 Task: Font style For heading Use Bell MT with light red berry 1 colour & Underline. font size for heading '24 Pt. 'Change the font style of data to Britannic Boldand font size to  12 Pt. Change the alignment of both headline & data to  Align top. In the sheet  auditingSalesByChannel
Action: Mouse moved to (59, 118)
Screenshot: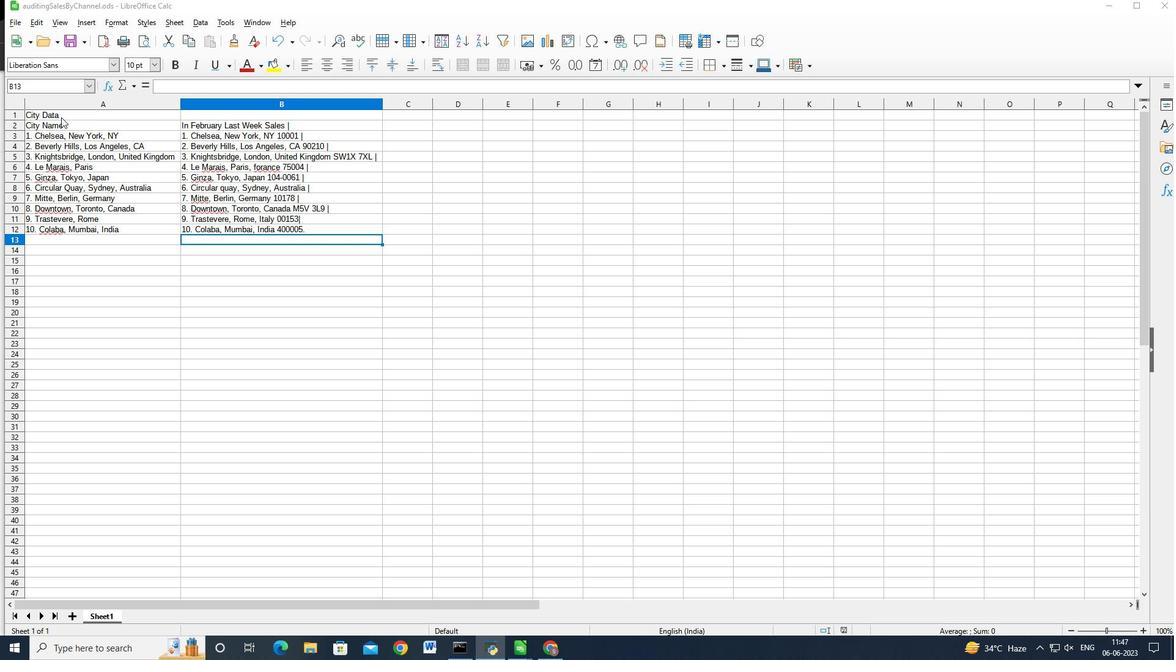 
Action: Mouse pressed left at (59, 118)
Screenshot: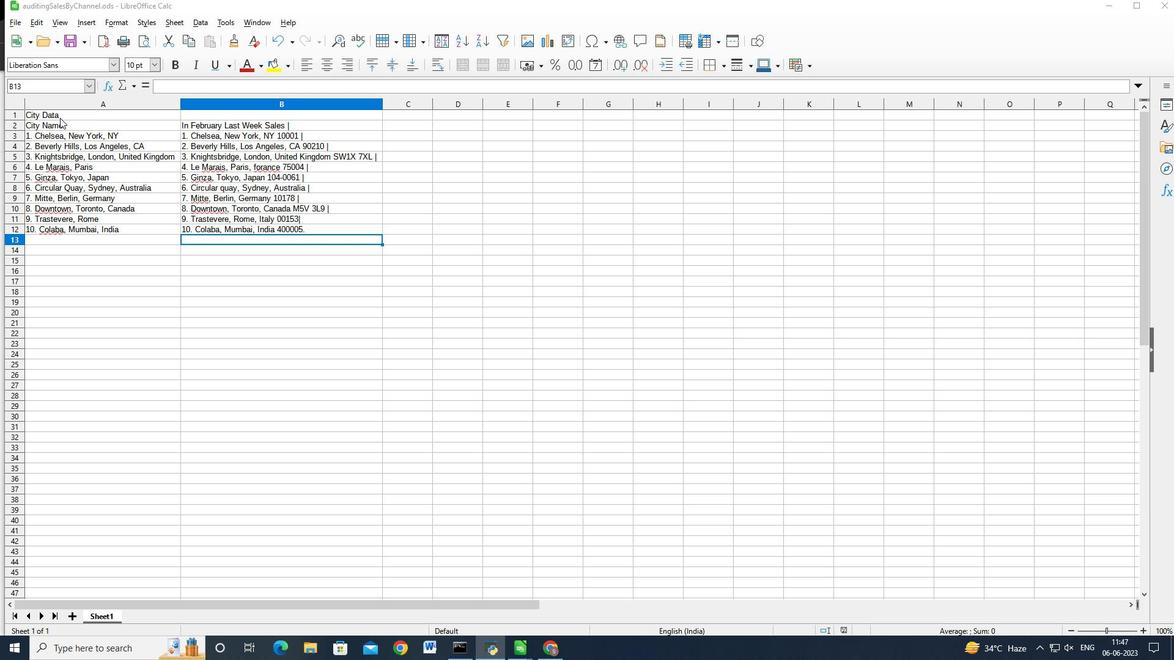 
Action: Mouse moved to (67, 67)
Screenshot: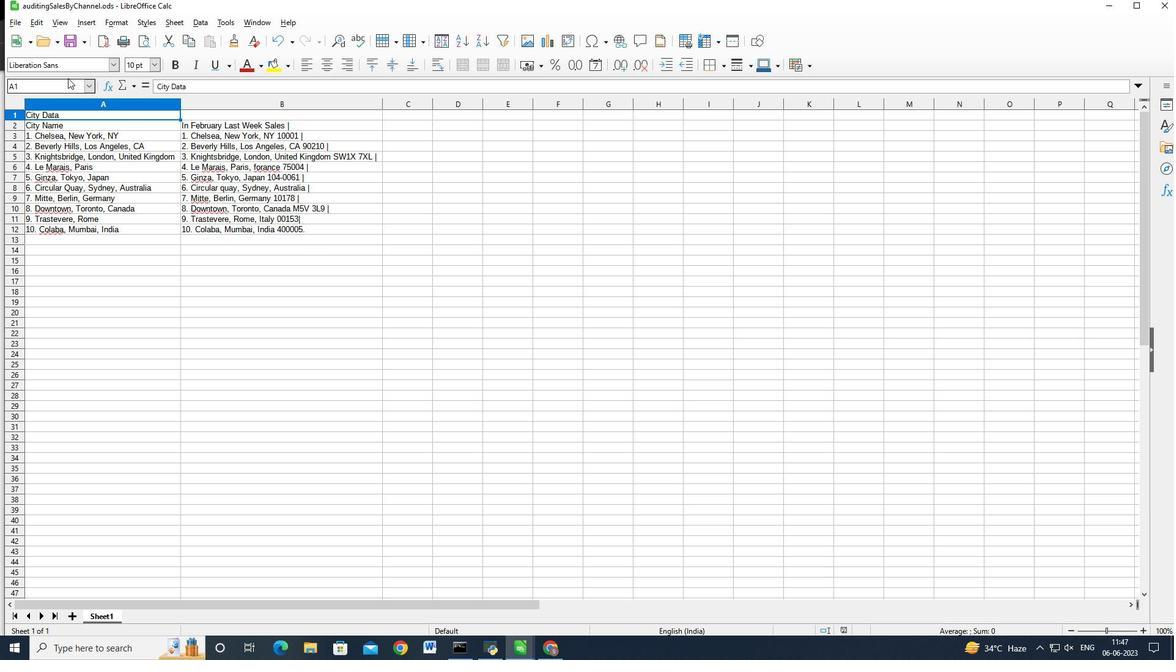 
Action: Mouse pressed left at (67, 67)
Screenshot: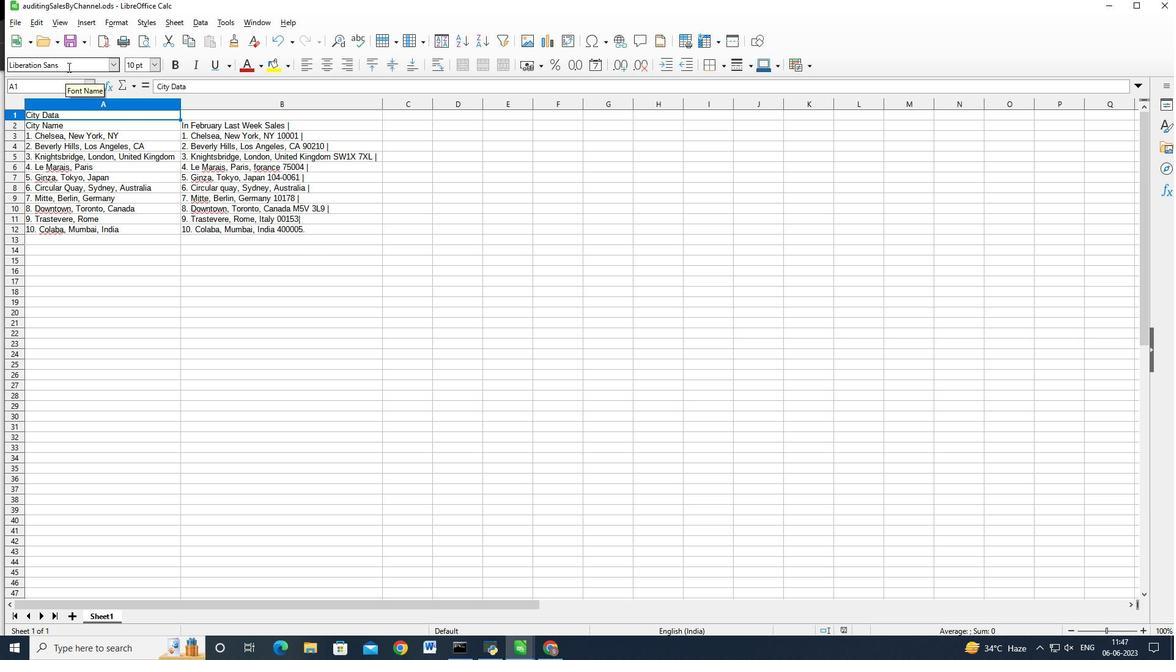 
Action: Key pressed <Key.backspace><Key.backspace><Key.backspace><Key.backspace><Key.backspace><Key.backspace><Key.backspace><Key.backspace><Key.backspace><Key.backspace><Key.backspace><Key.backspace><Key.backspace><Key.backspace><Key.backspace><Key.backspace><Key.backspace><Key.backspace><Key.backspace><Key.backspace><Key.backspace><Key.shift>Bell<Key.space><Key.caps_lock>MT<Key.enter>
Screenshot: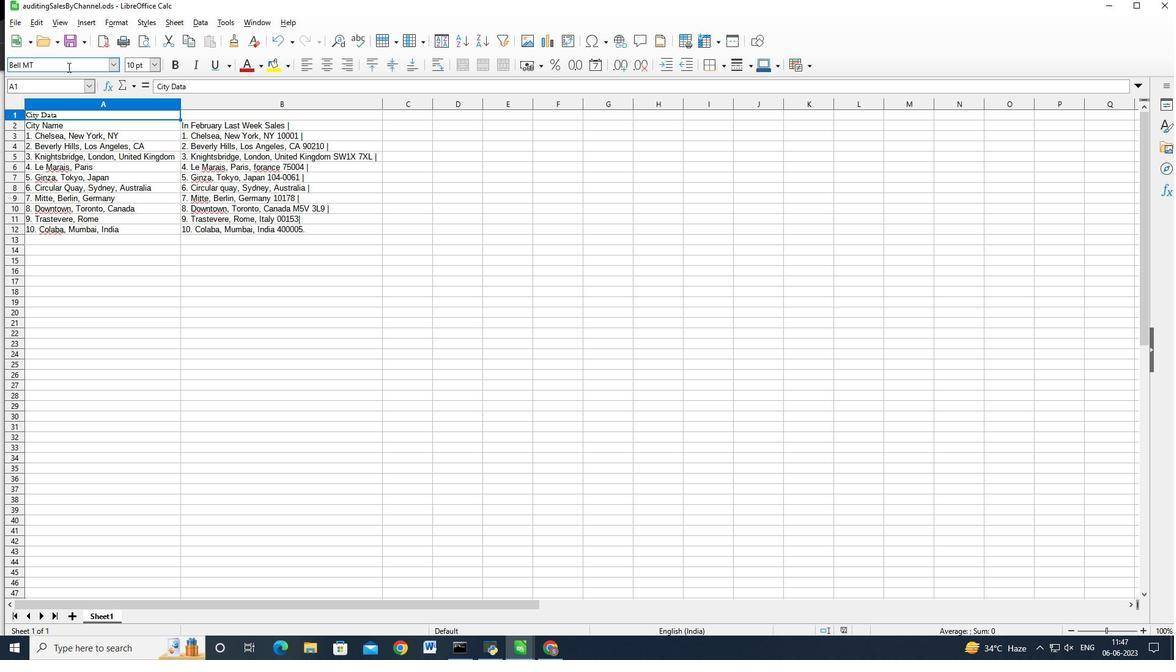 
Action: Mouse moved to (263, 66)
Screenshot: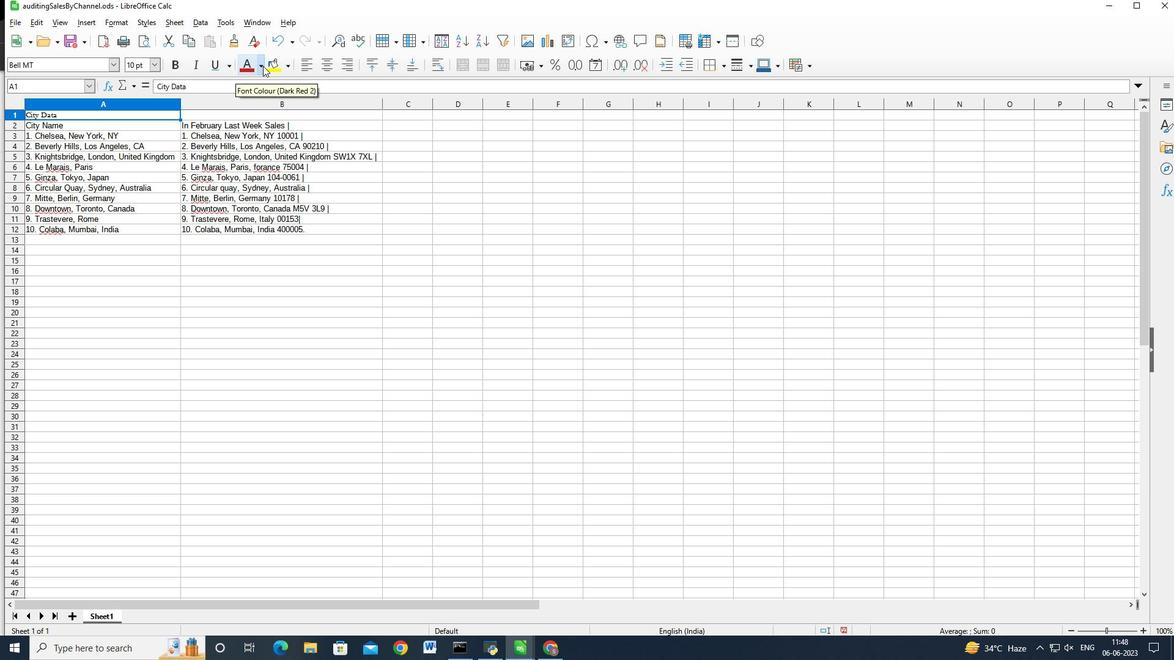 
Action: Mouse pressed left at (263, 66)
Screenshot: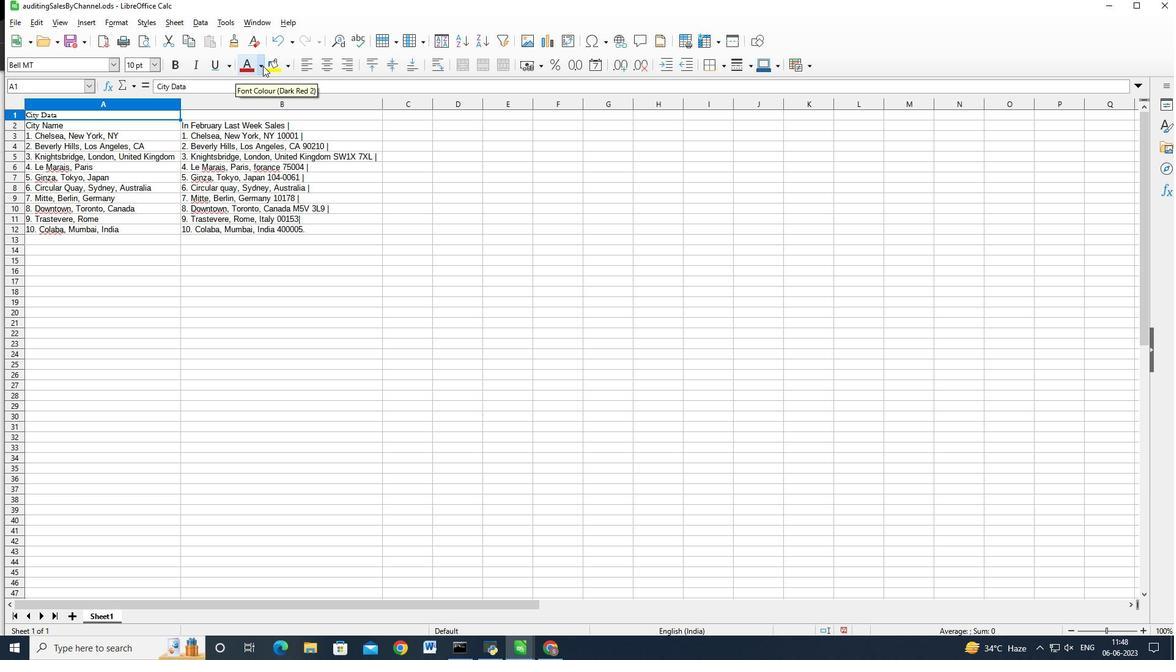 
Action: Mouse moved to (286, 195)
Screenshot: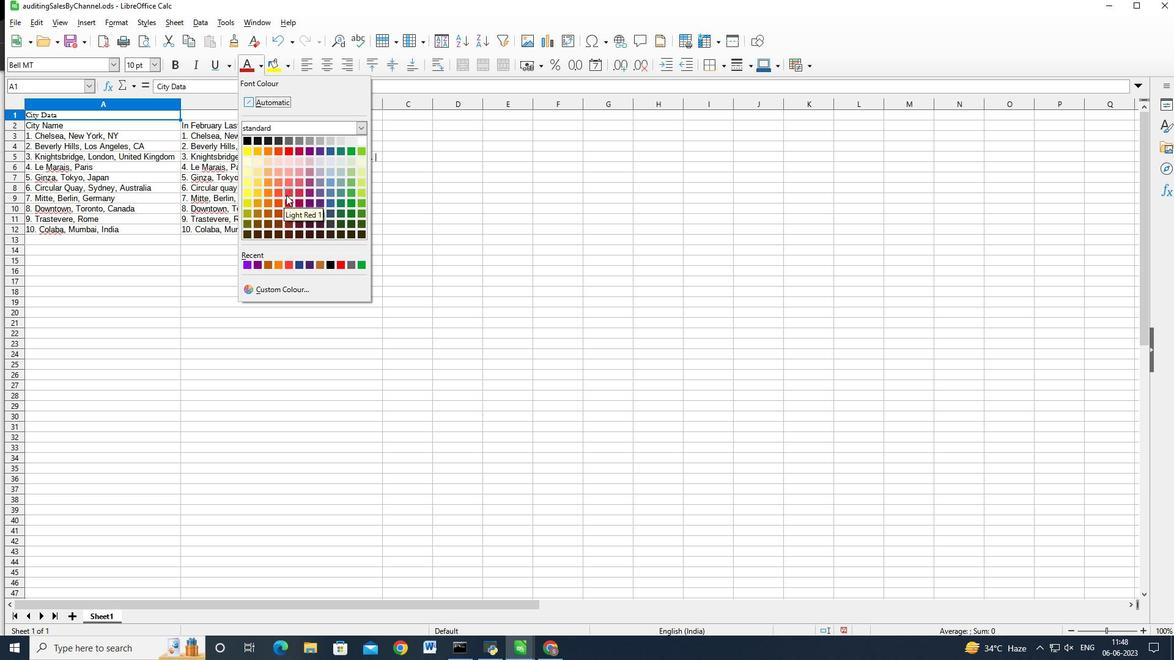 
Action: Mouse pressed left at (286, 195)
Screenshot: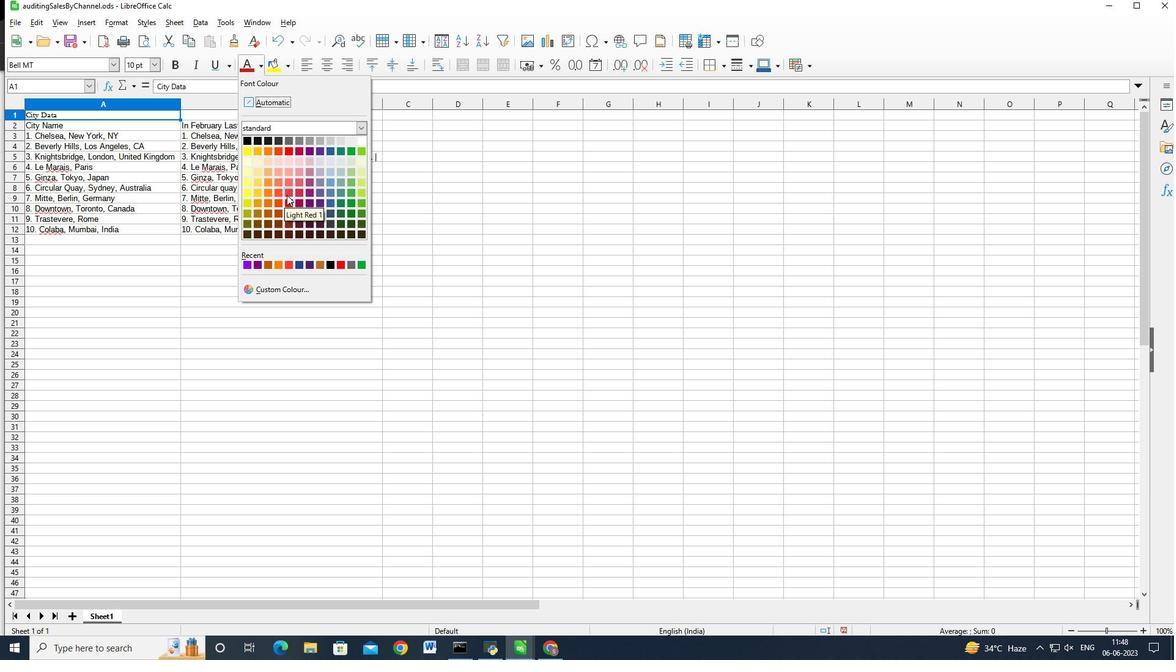 
Action: Mouse moved to (212, 61)
Screenshot: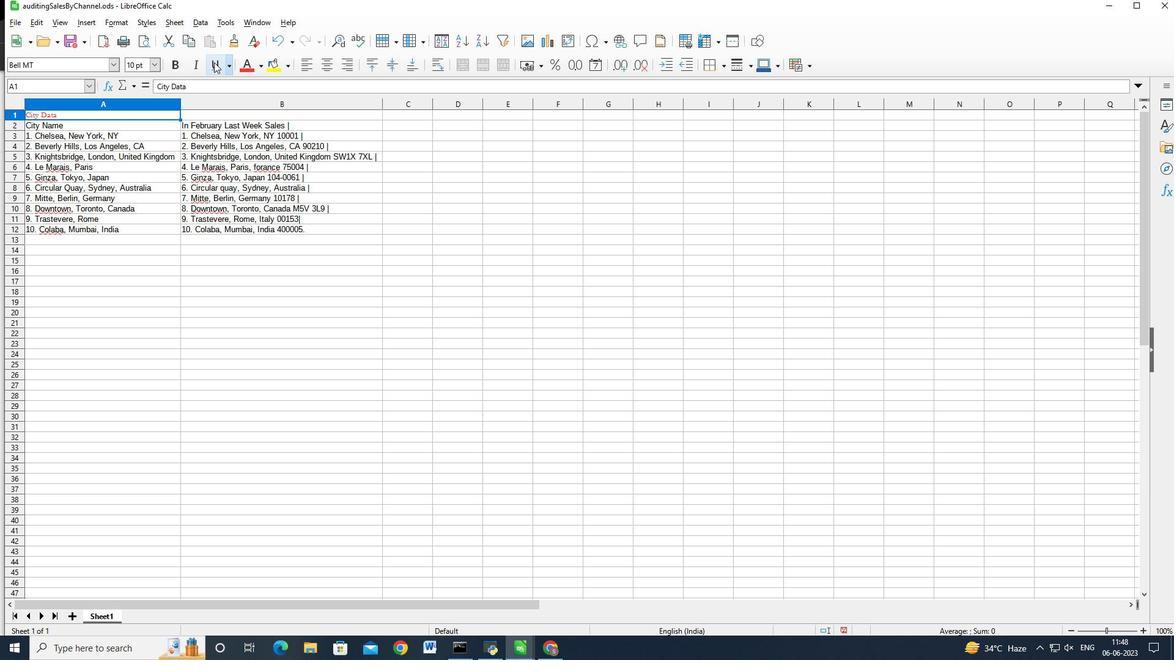 
Action: Mouse pressed left at (212, 61)
Screenshot: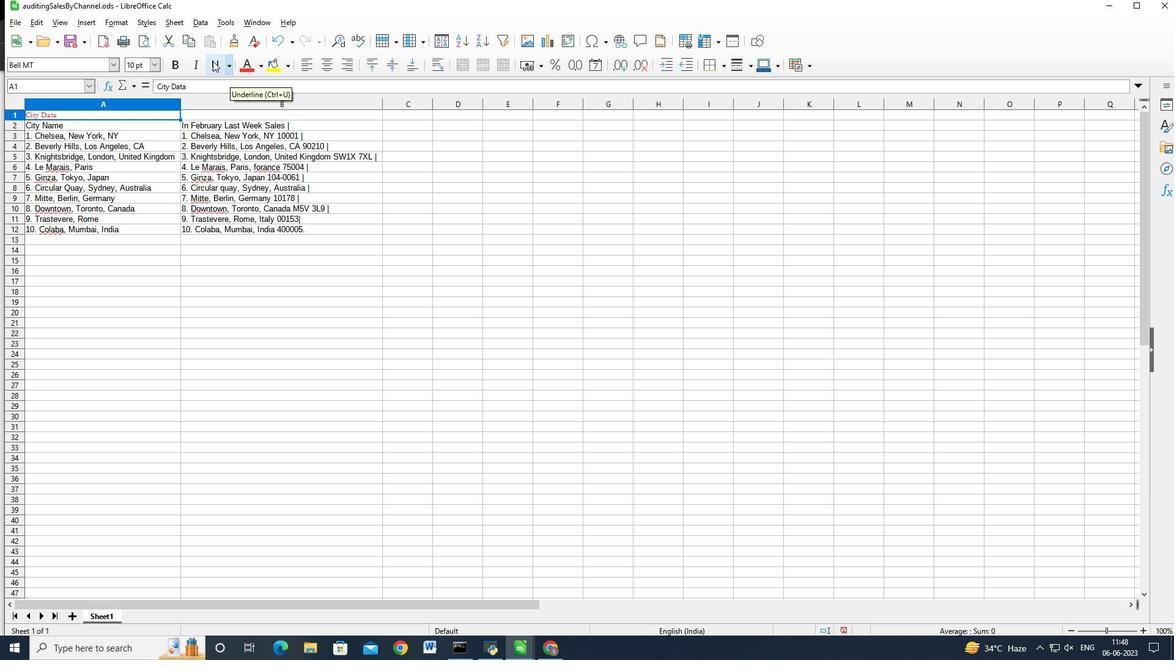 
Action: Mouse moved to (155, 64)
Screenshot: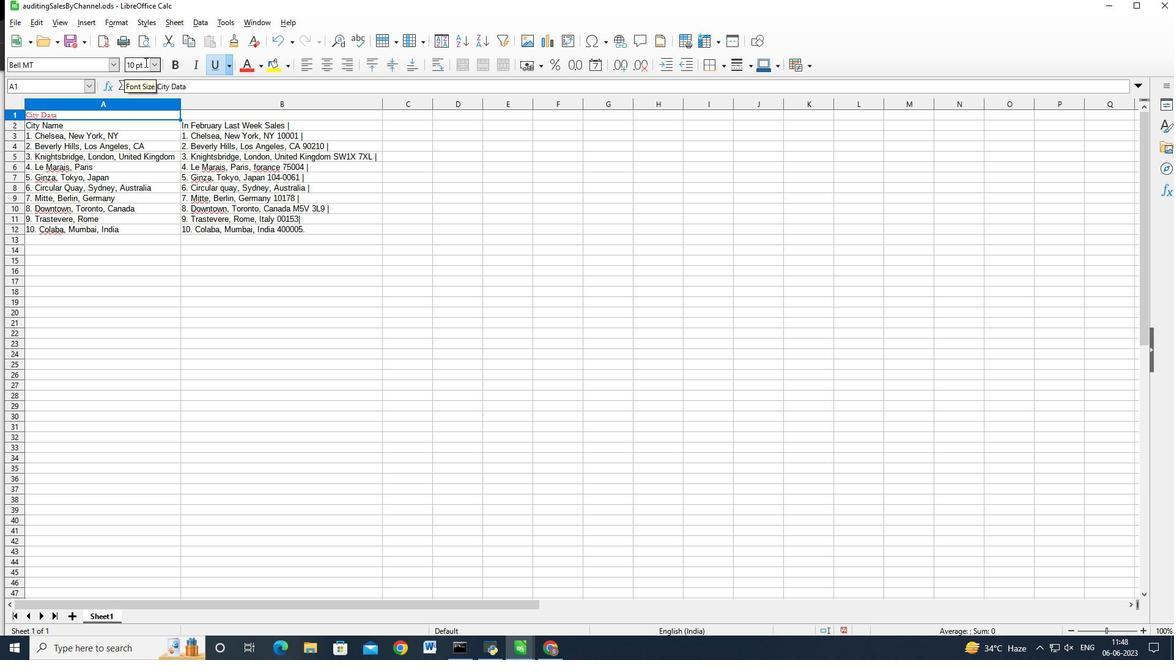 
Action: Mouse pressed left at (155, 64)
Screenshot: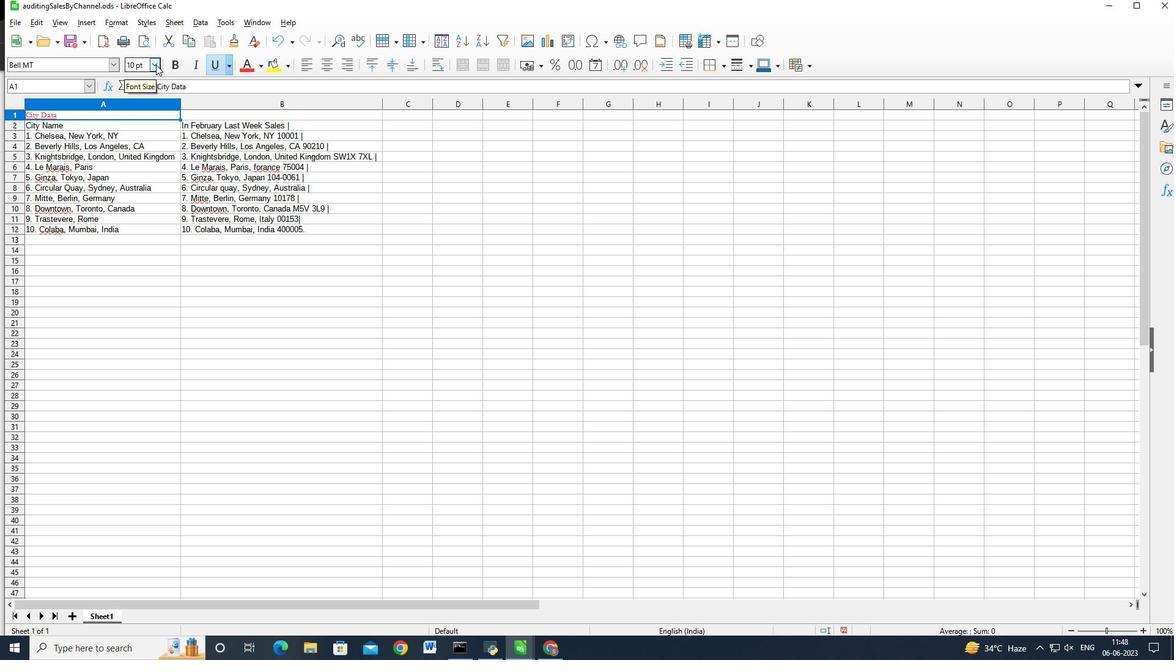
Action: Mouse moved to (129, 245)
Screenshot: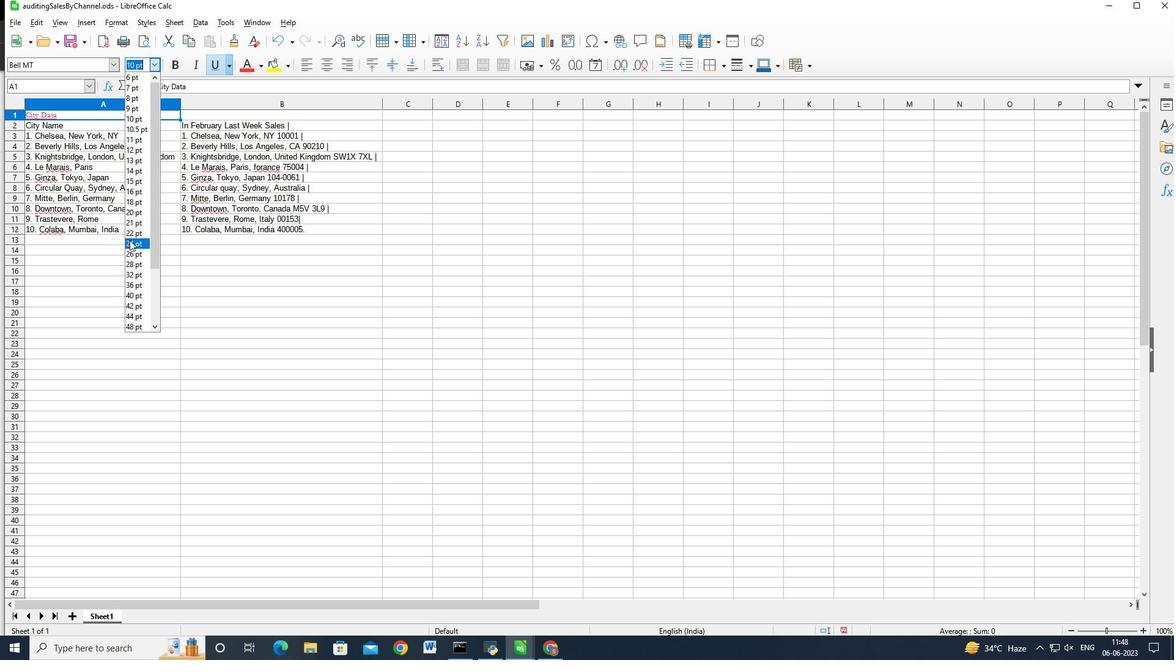 
Action: Mouse pressed left at (129, 245)
Screenshot: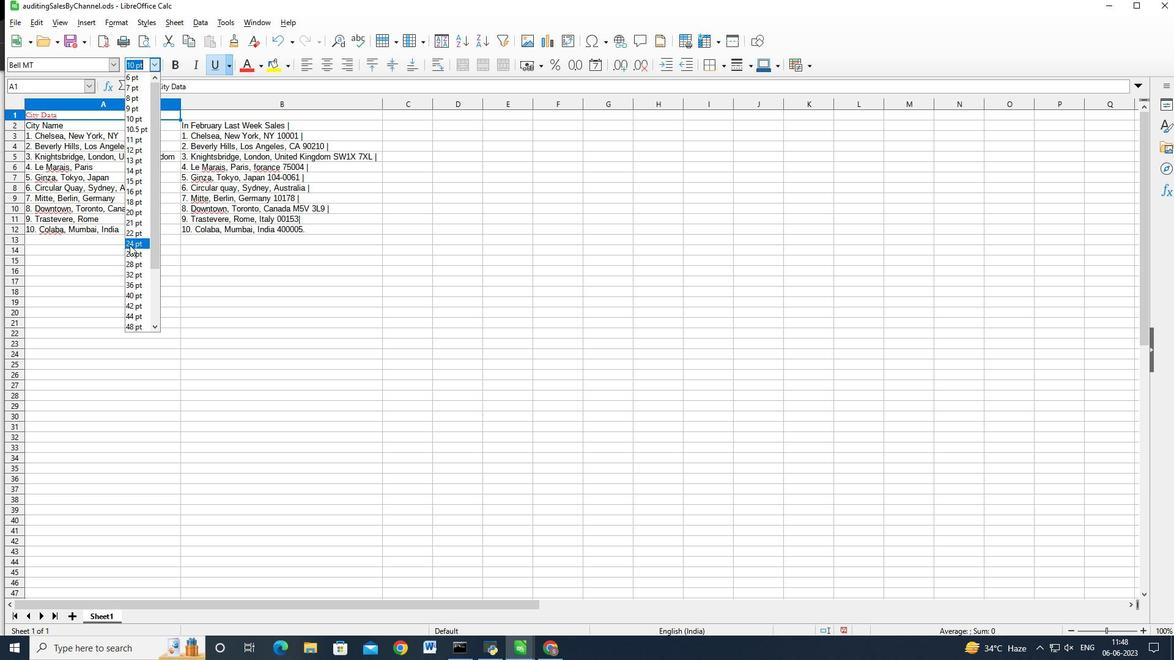 
Action: Mouse moved to (56, 133)
Screenshot: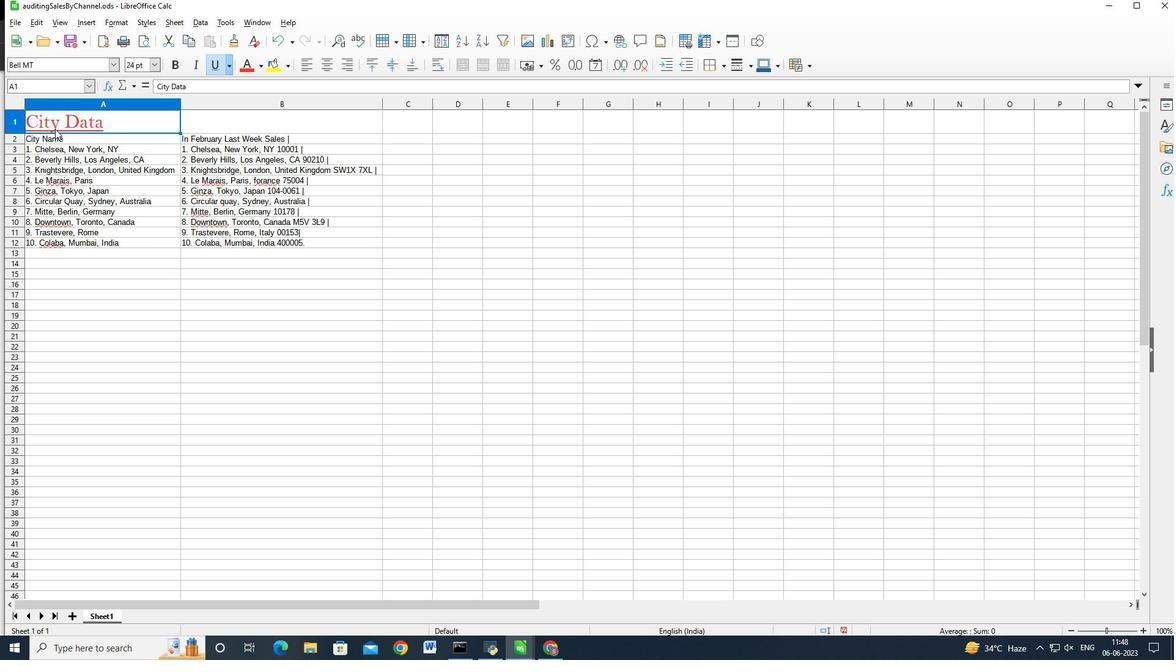 
Action: Mouse pressed left at (56, 133)
Screenshot: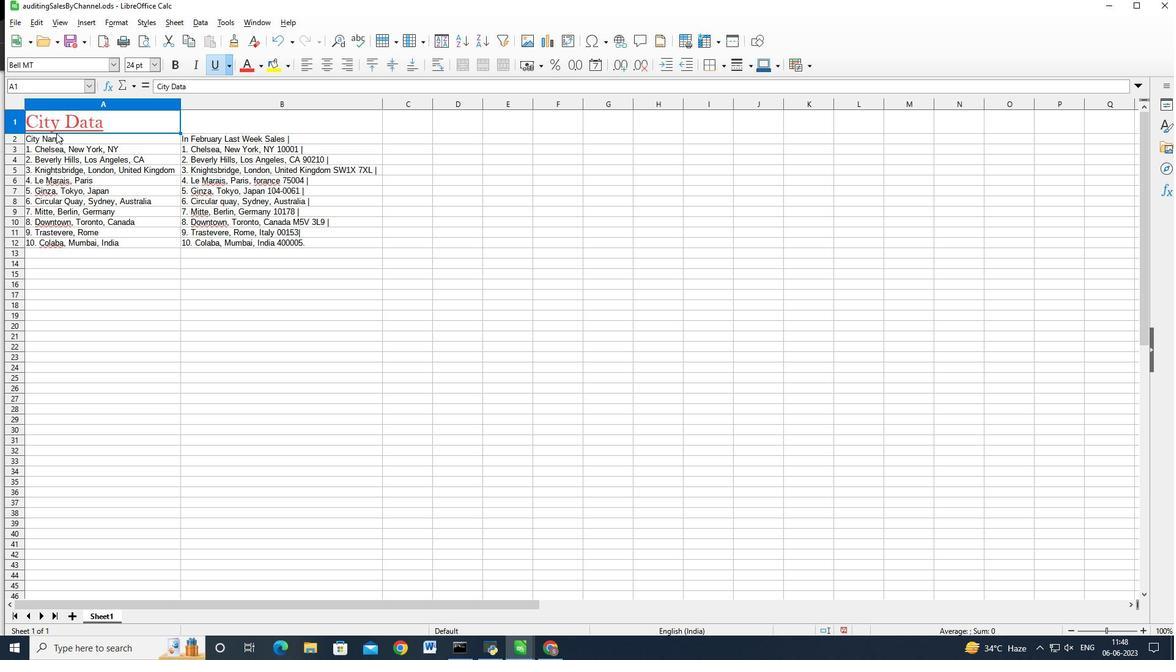 
Action: Mouse moved to (56, 137)
Screenshot: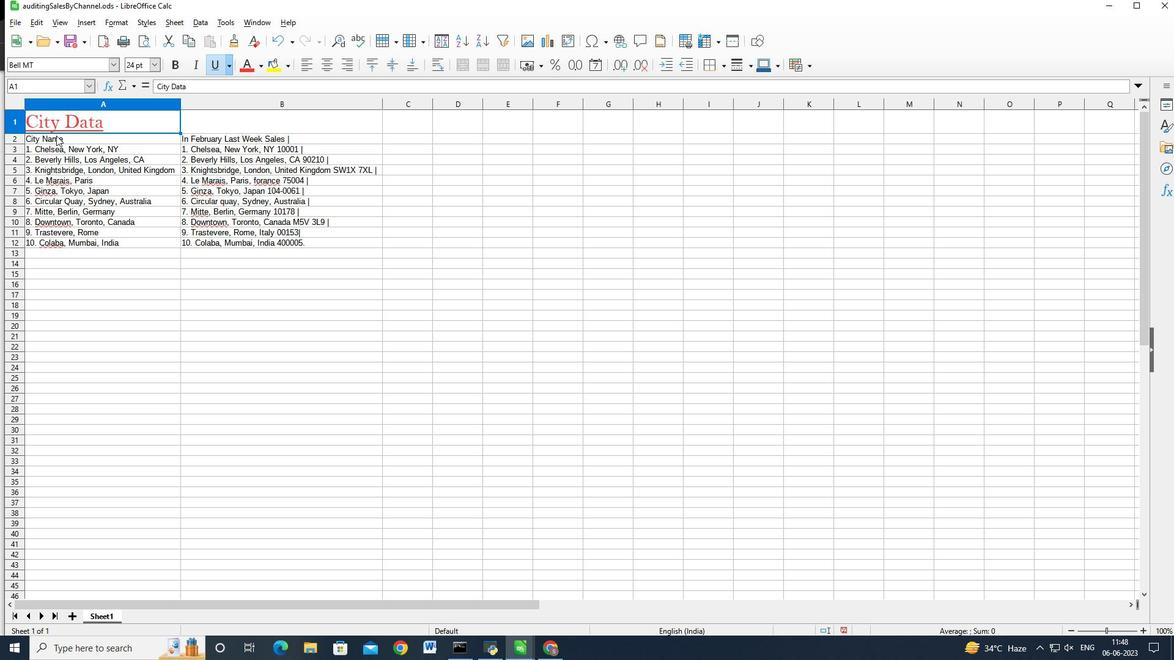
Action: Mouse pressed left at (56, 137)
Screenshot: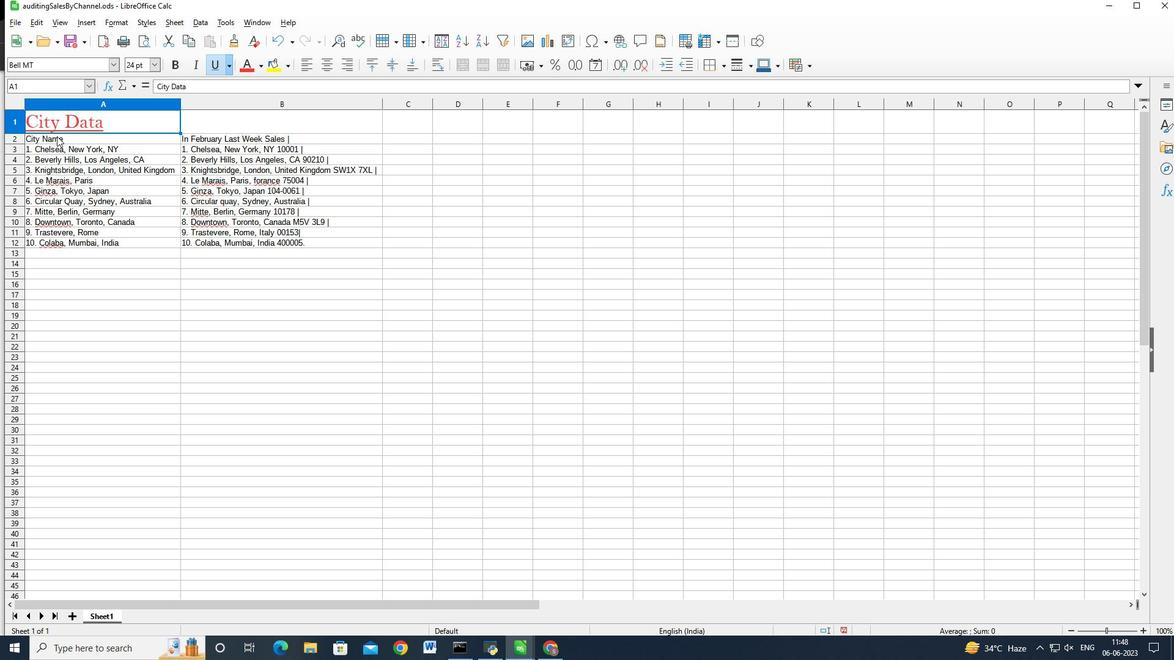 
Action: Mouse moved to (59, 137)
Screenshot: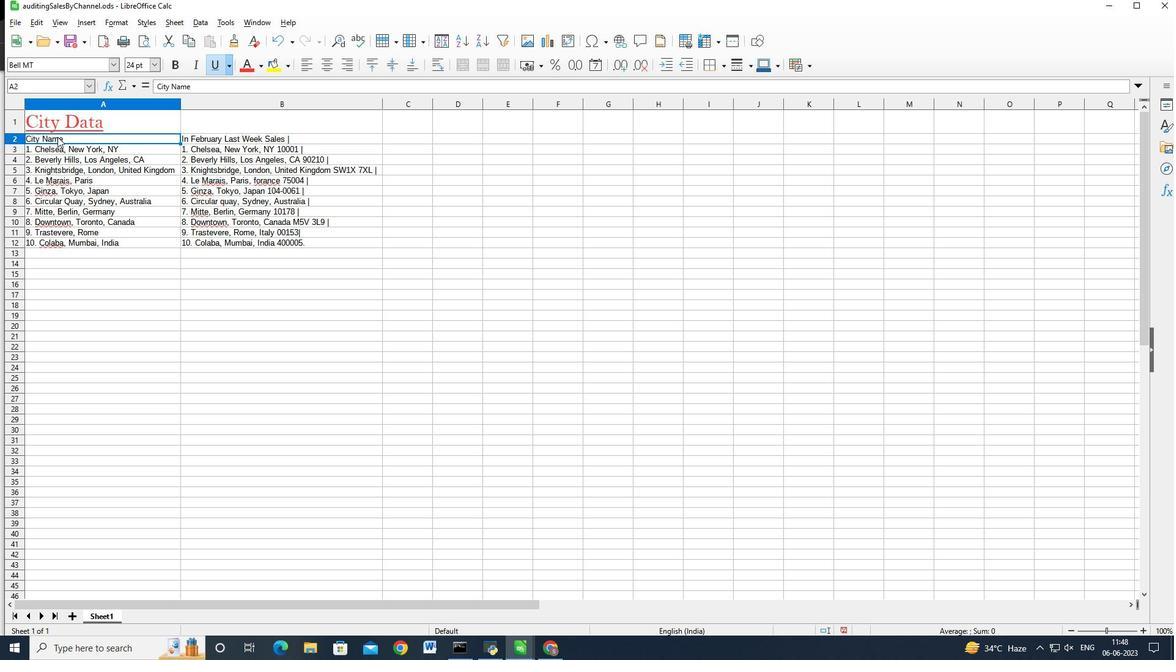 
Action: Key pressed <Key.shift><Key.right><Key.down><Key.down><Key.down><Key.down><Key.down><Key.down><Key.down><Key.down><Key.down><Key.down>
Screenshot: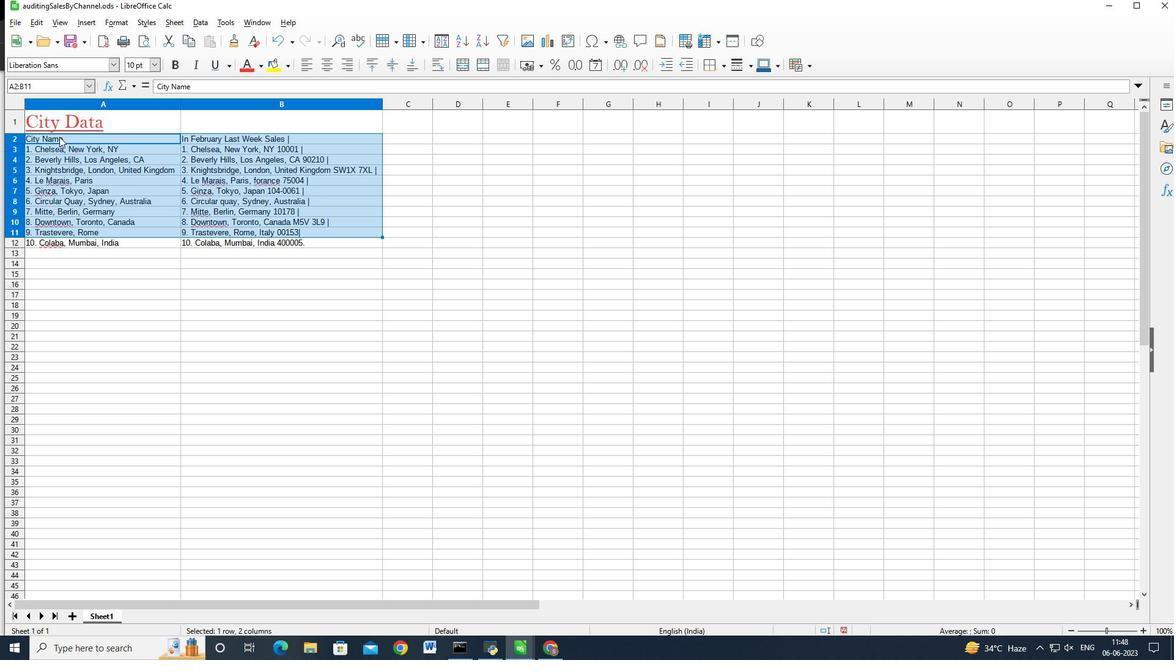 
Action: Mouse moved to (76, 65)
Screenshot: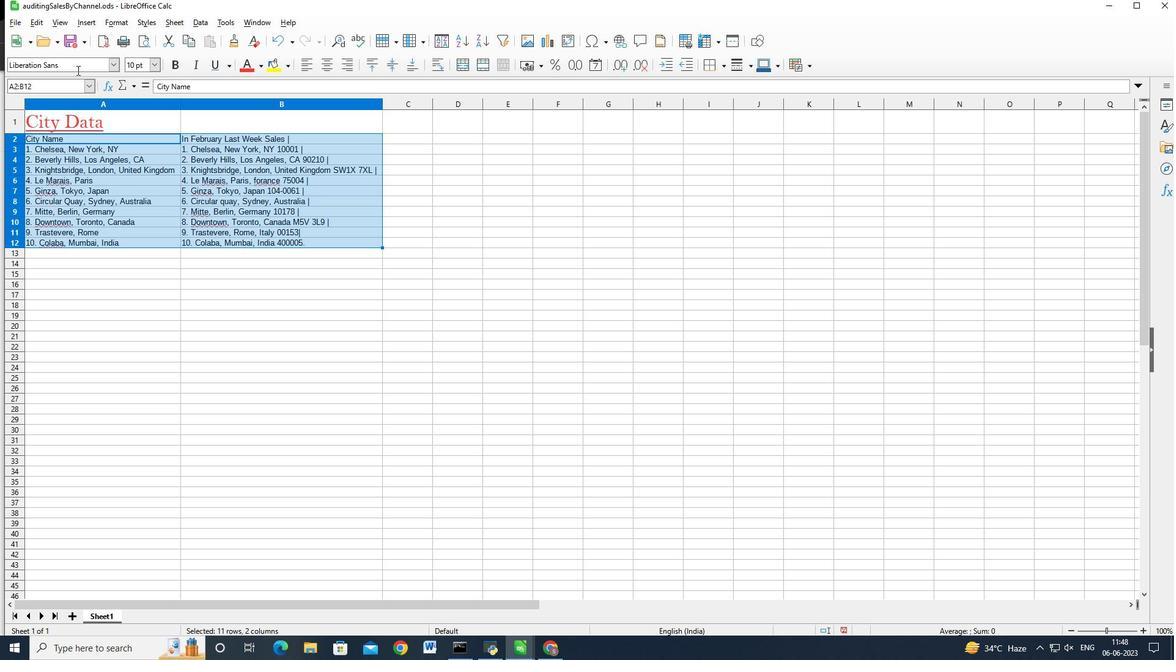 
Action: Mouse pressed left at (76, 65)
Screenshot: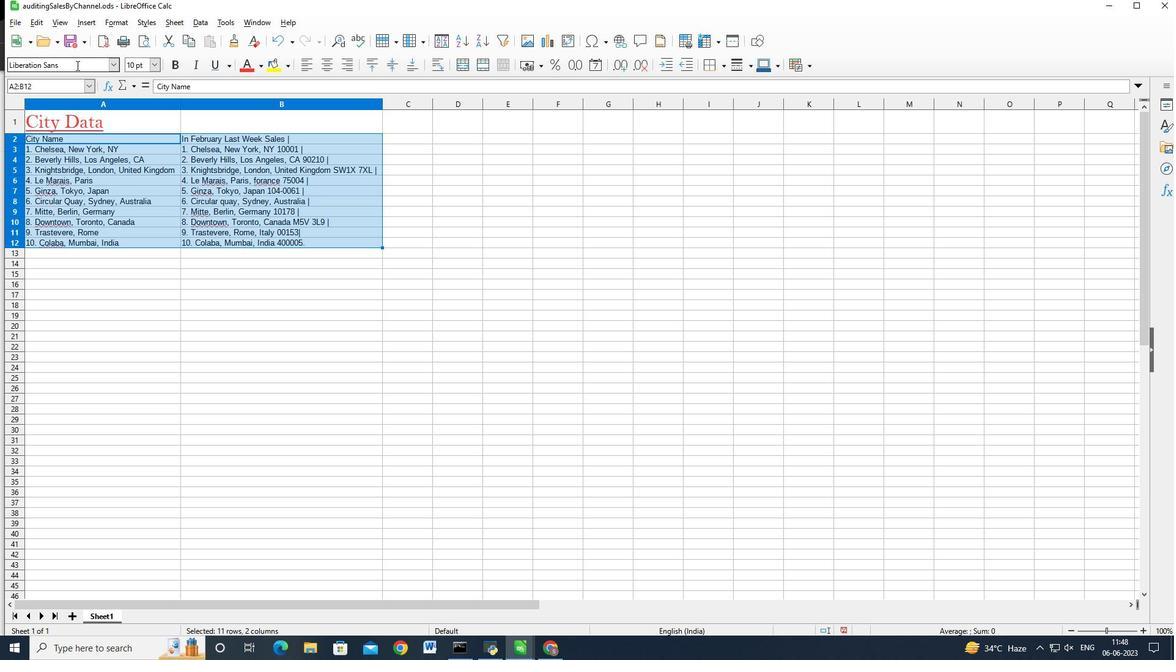 
Action: Key pressed <Key.backspace><Key.backspace><Key.backspace><Key.backspace><Key.backspace><Key.backspace><Key.backspace><Key.backspace><Key.backspace><Key.backspace><Key.backspace><Key.backspace><Key.backspace><Key.backspace><Key.backspace><Key.backspace><Key.backspace><Key.backspace><Key.backspace><Key.backspace><Key.backspace><Key.shift>bR<Key.backspace><Key.backspace><Key.backspace><Key.backspace><Key.shift>bRITANNIC<Key.space><Key.shift>bOLDAND<Key.enter>
Screenshot: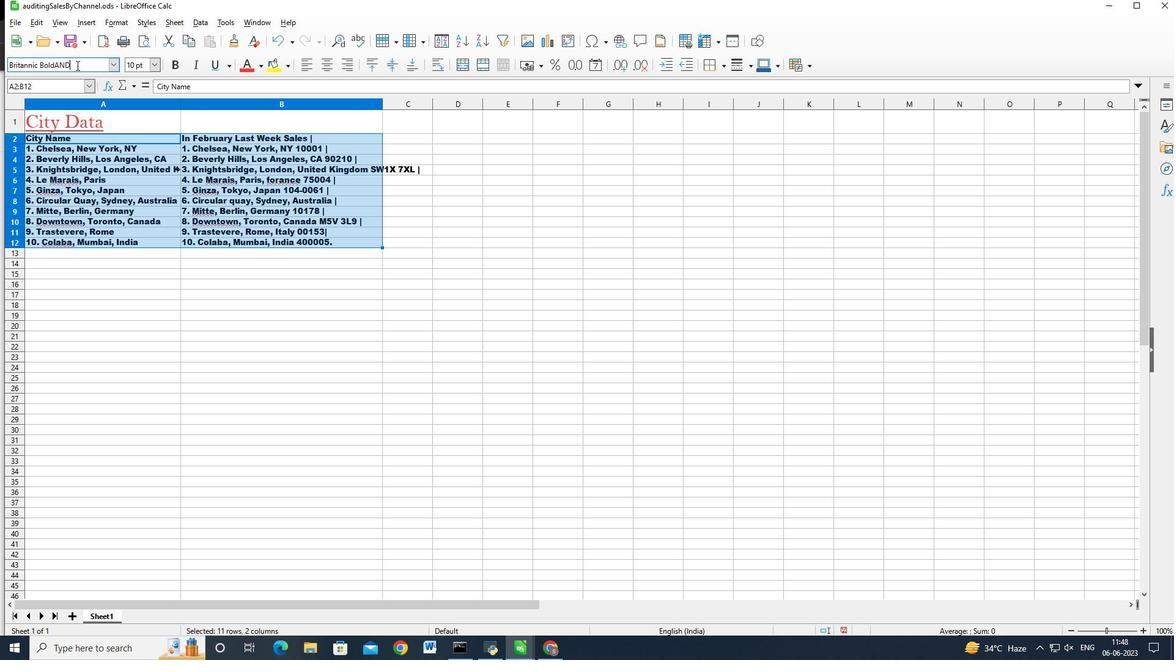
Action: Mouse moved to (152, 66)
Screenshot: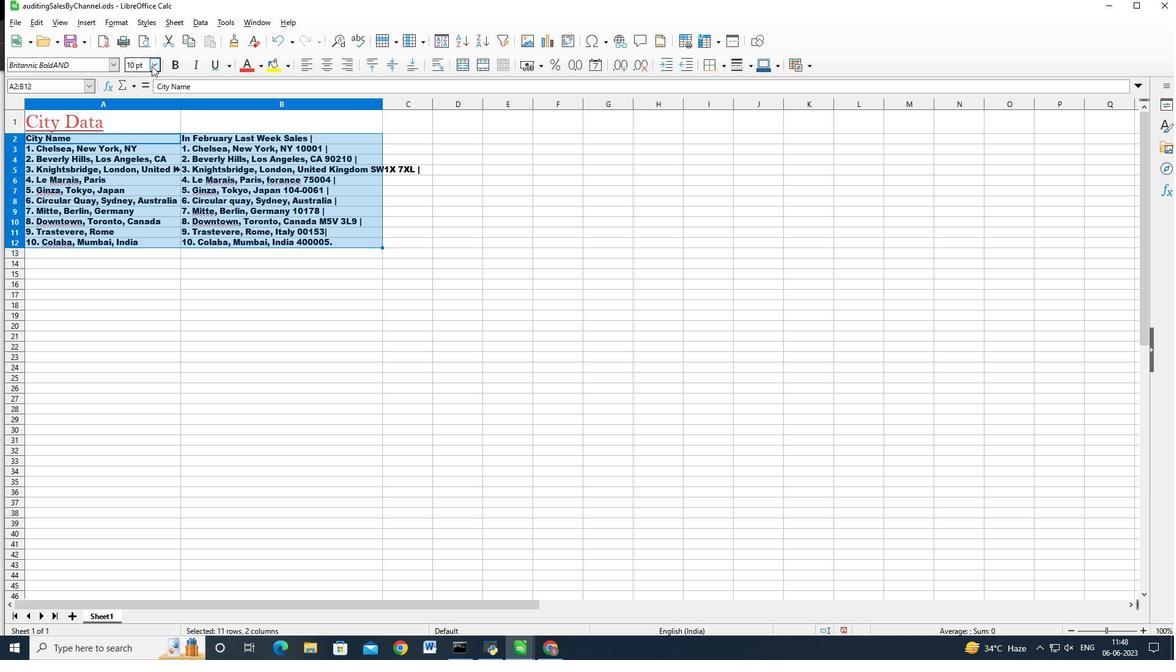 
Action: Mouse pressed left at (152, 66)
Screenshot: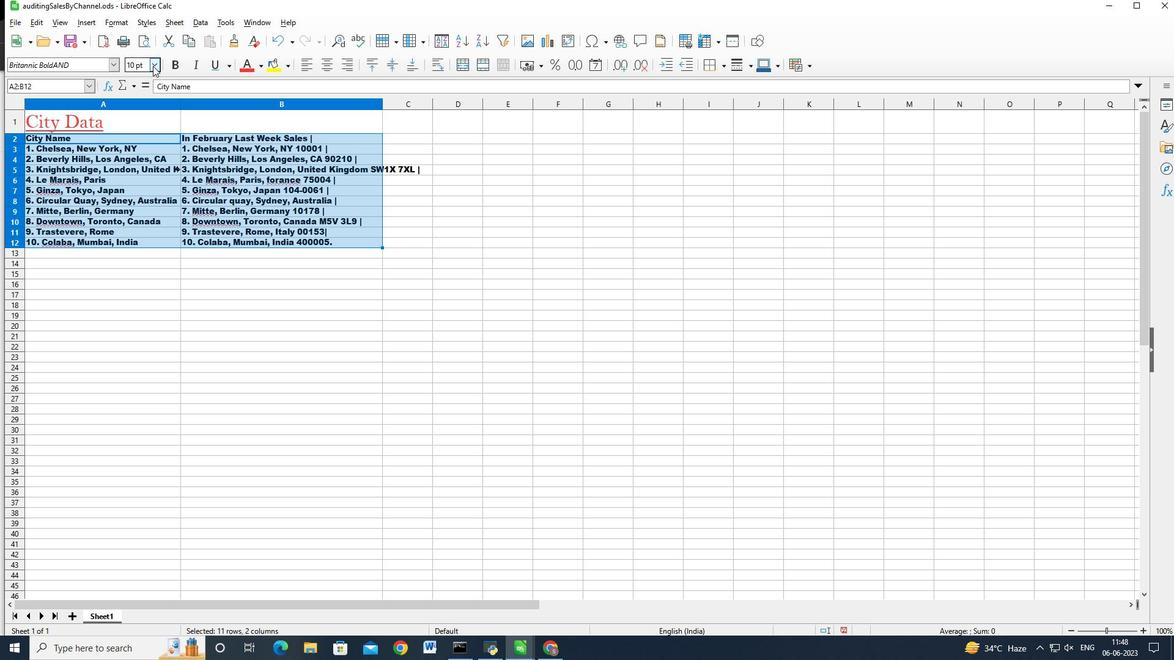 
Action: Mouse moved to (138, 148)
Screenshot: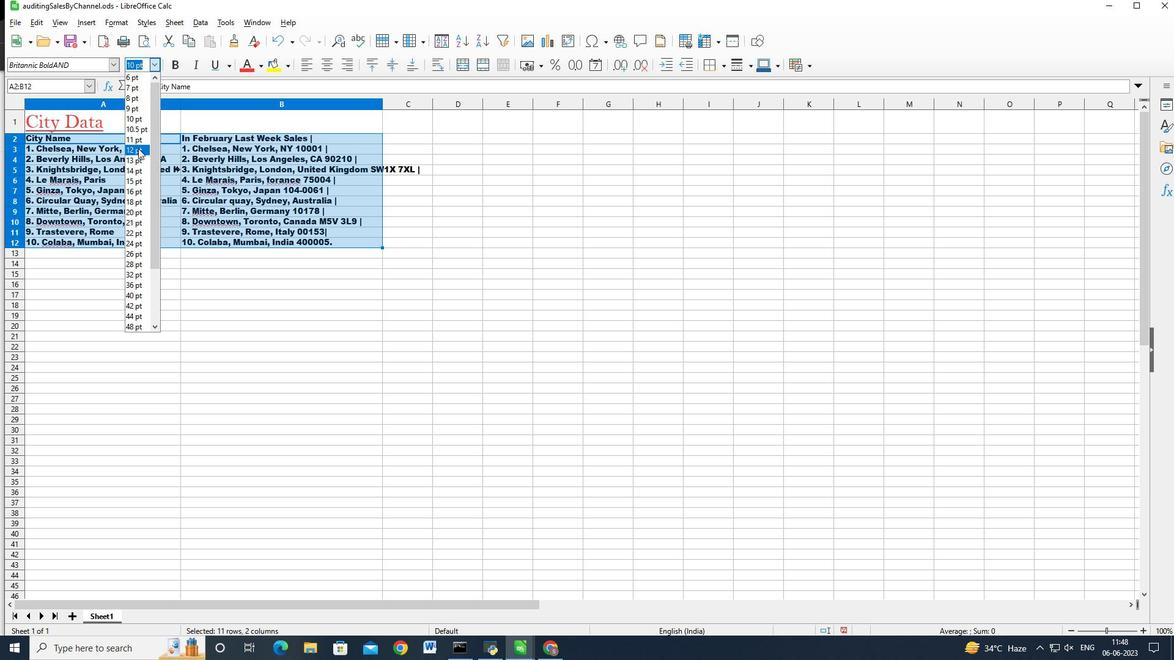 
Action: Mouse pressed left at (138, 148)
Screenshot: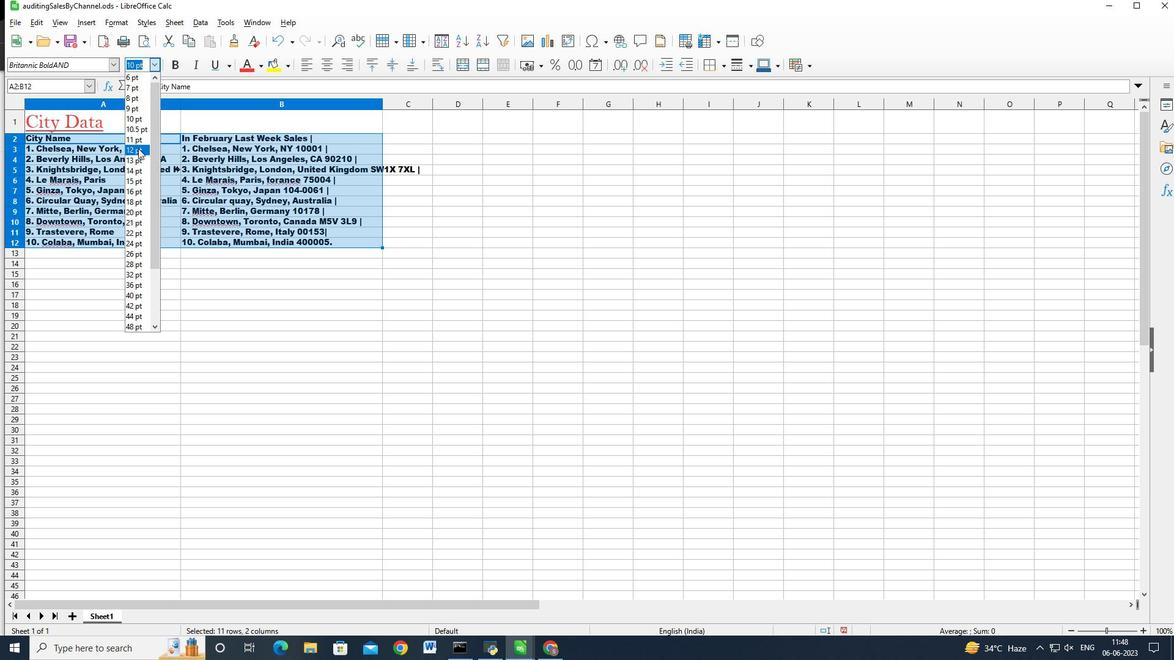 
Action: Mouse moved to (107, 122)
Screenshot: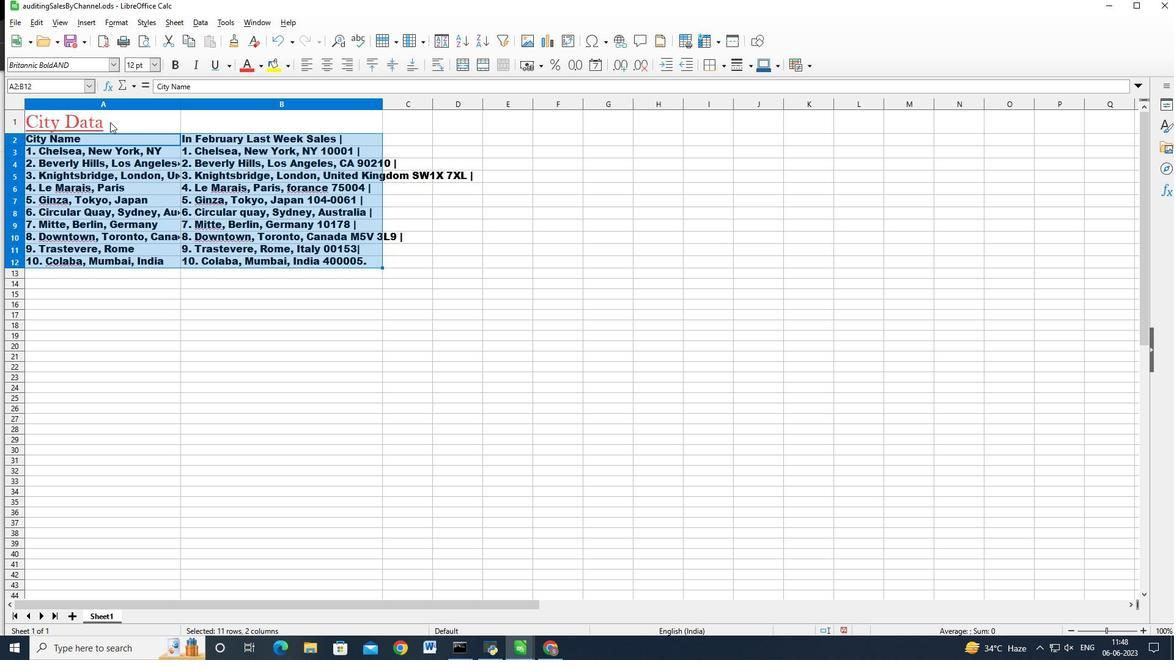 
Action: Mouse pressed left at (107, 122)
Screenshot: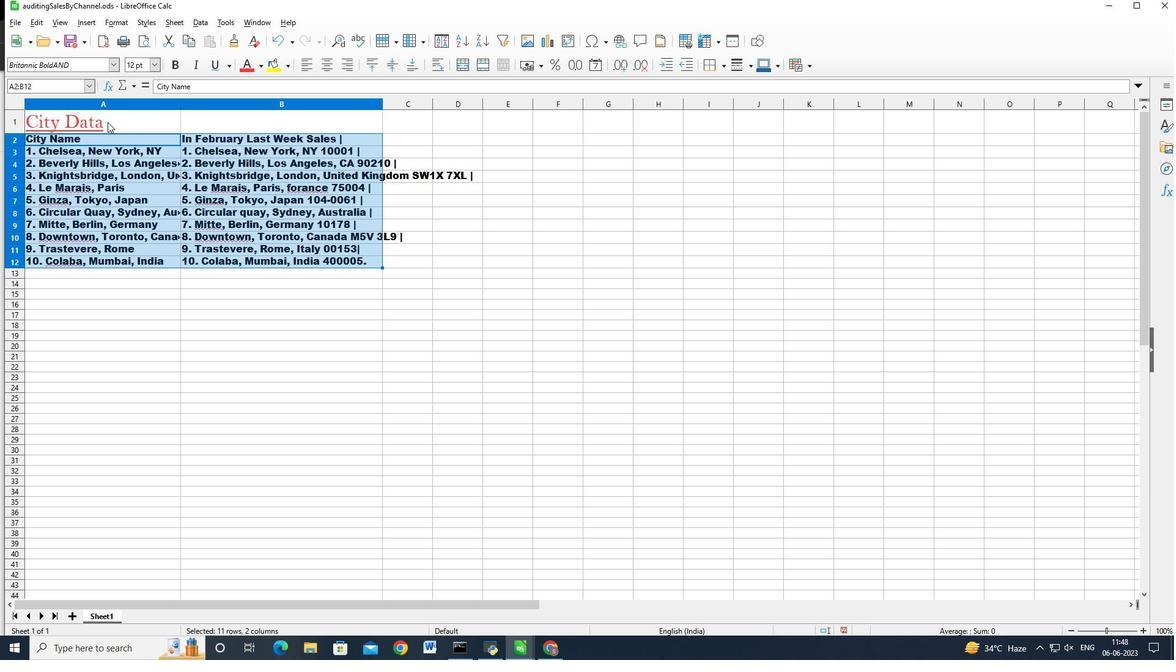 
Action: Mouse moved to (376, 63)
Screenshot: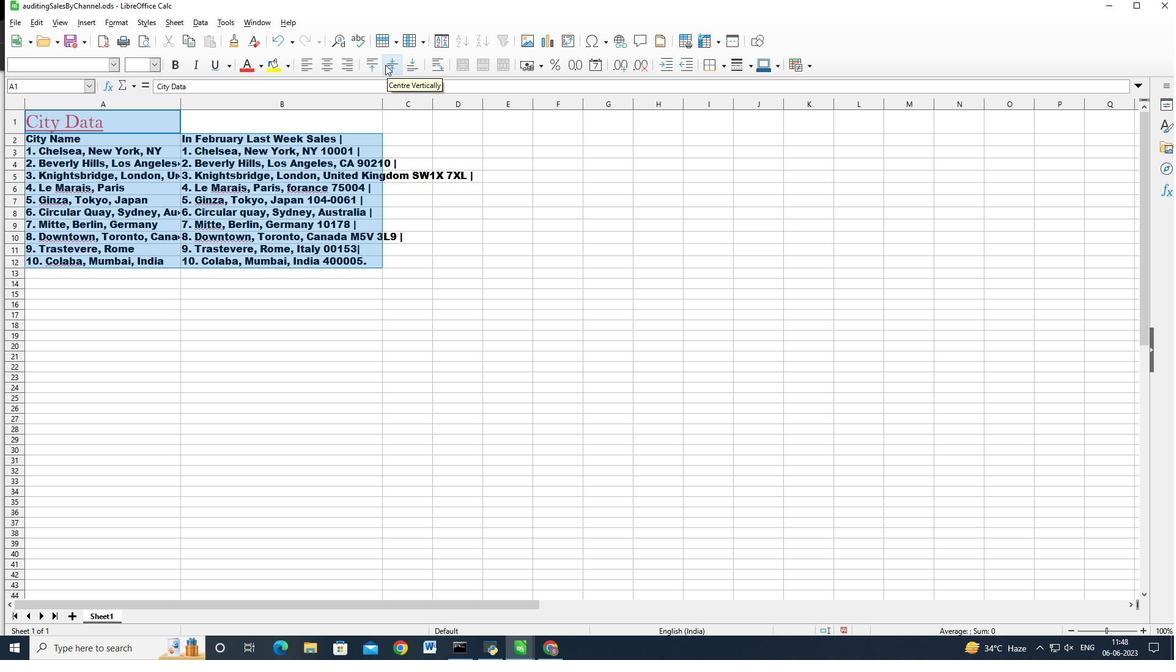
Action: Mouse pressed left at (376, 63)
Screenshot: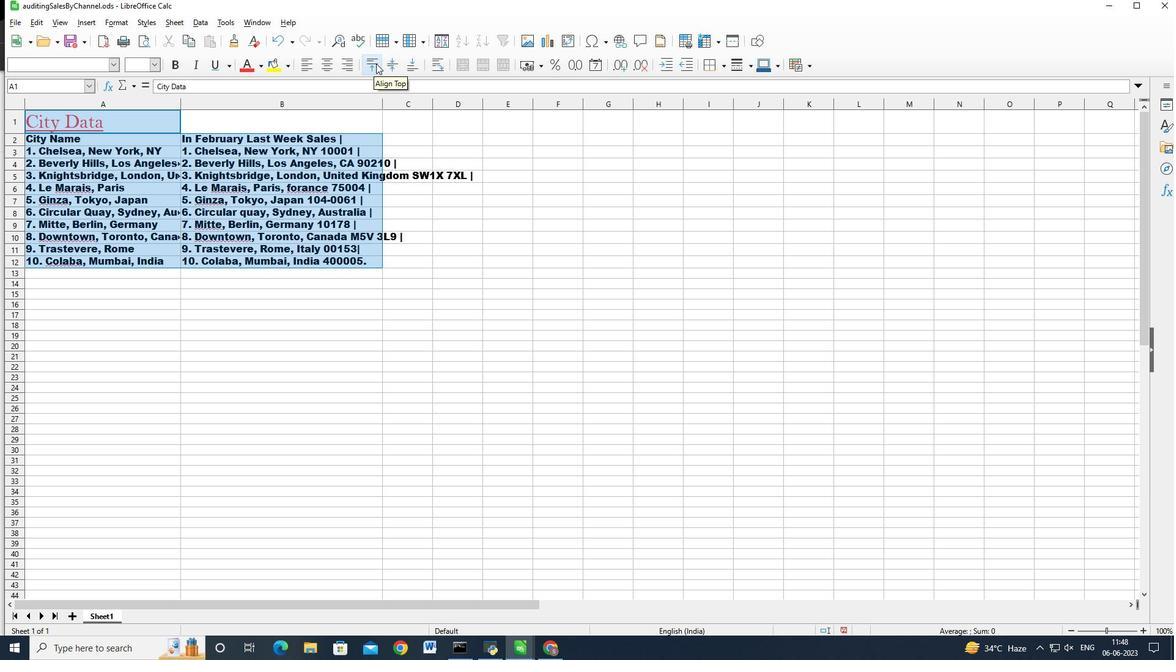 
Action: Mouse moved to (451, 181)
Screenshot: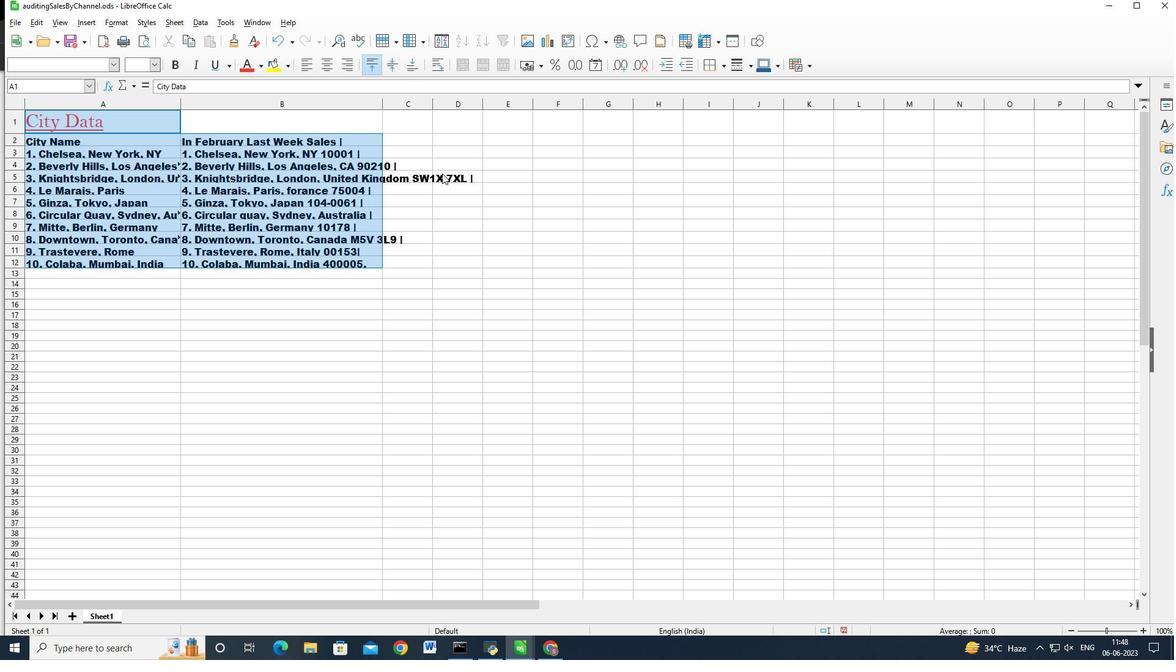 
Action: Key pressed ctrl+S
Screenshot: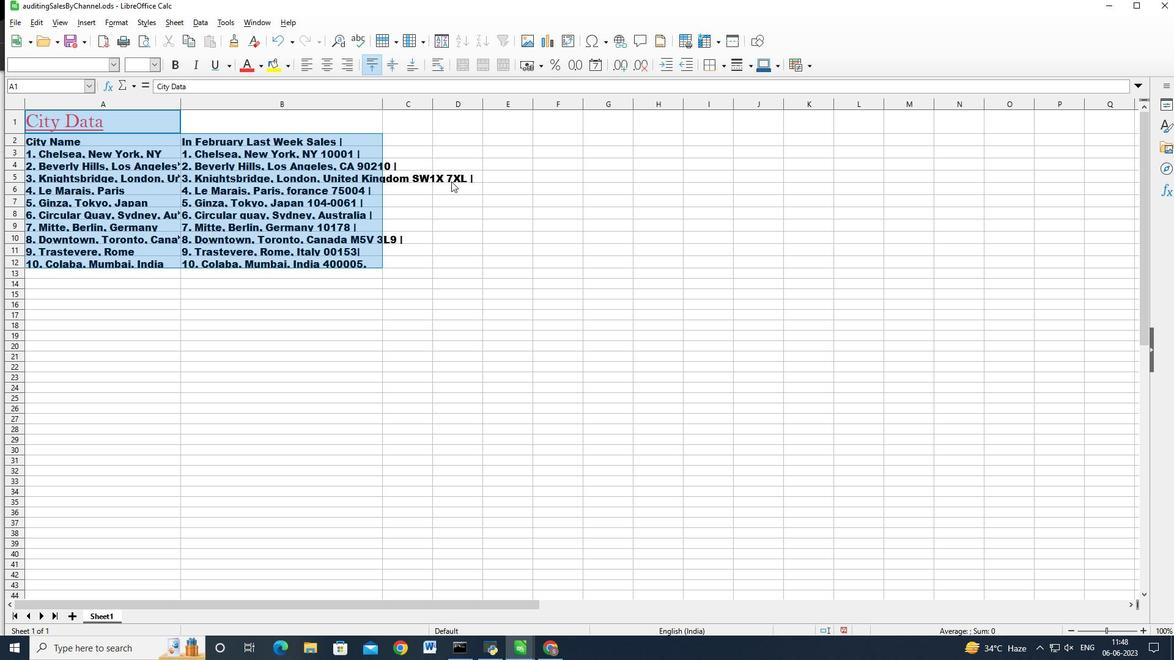 
Action: Mouse moved to (674, 250)
Screenshot: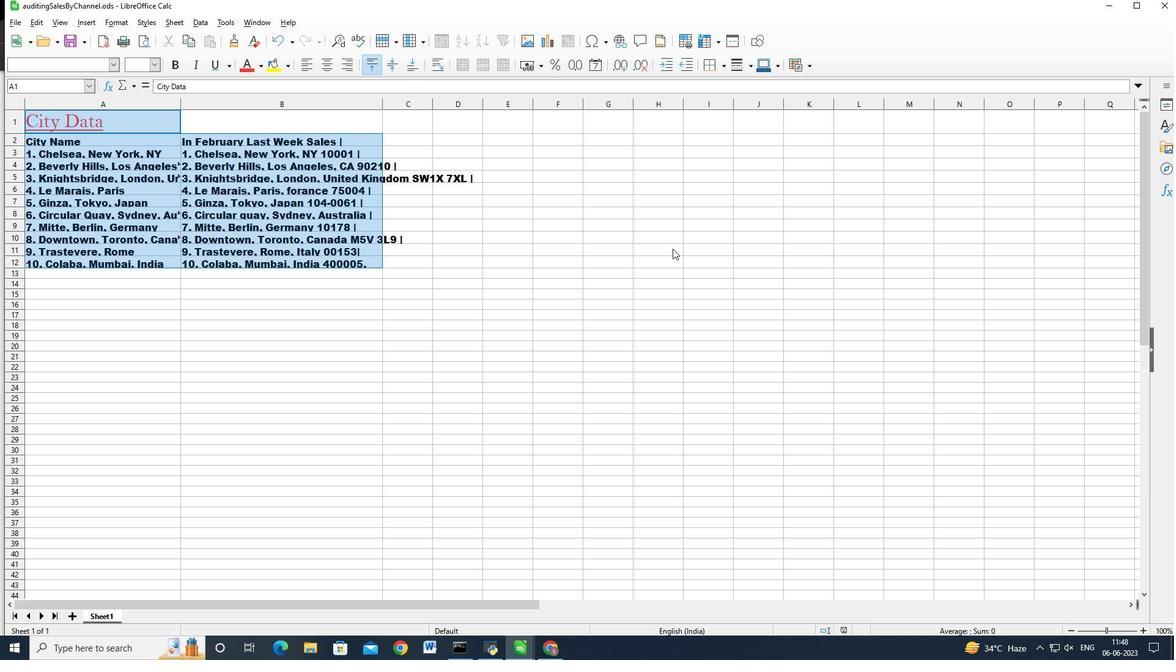 
